 Task: Select feature "Add an article".
Action: Mouse moved to (683, 91)
Screenshot: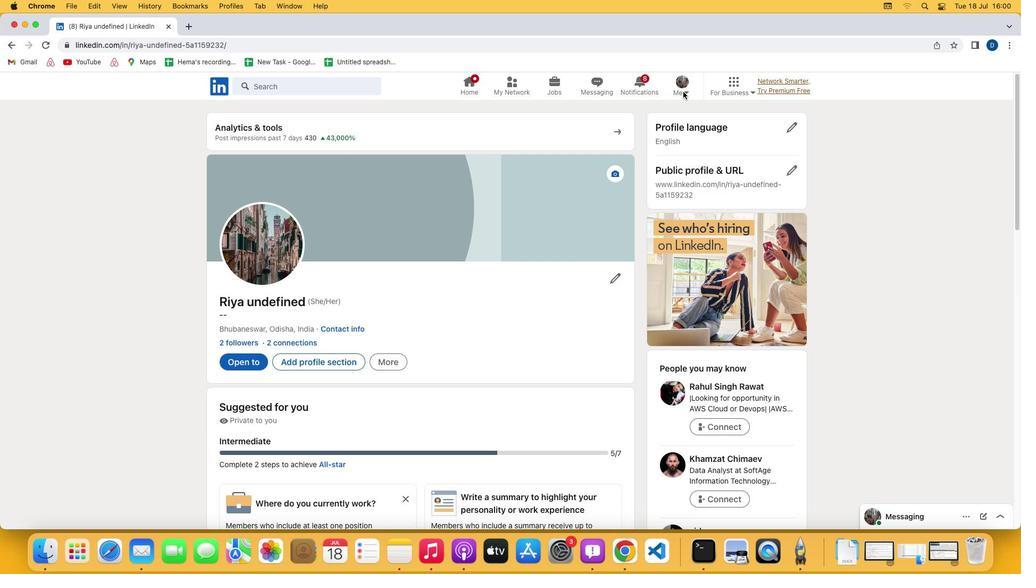 
Action: Mouse pressed left at (683, 91)
Screenshot: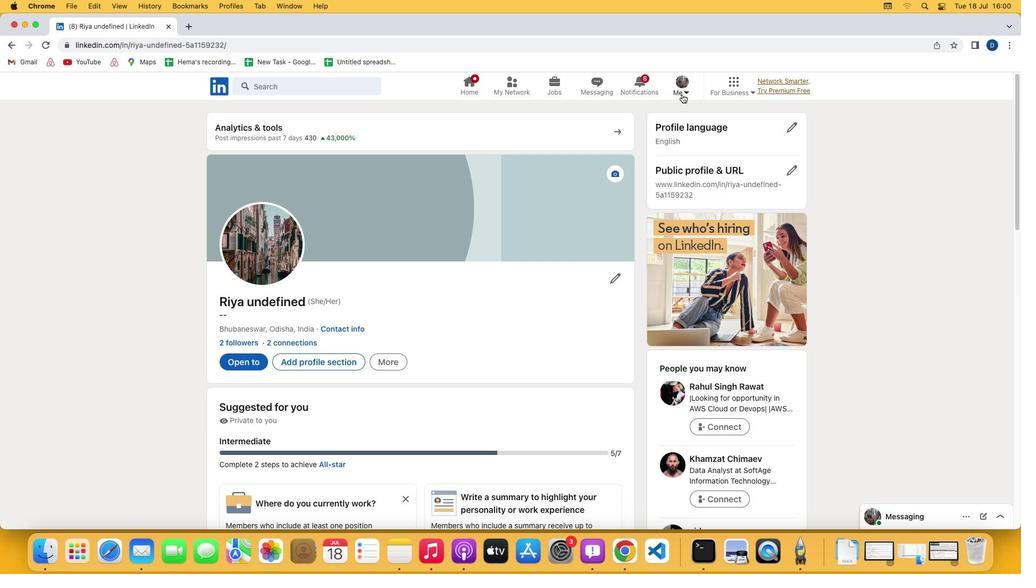 
Action: Mouse moved to (679, 87)
Screenshot: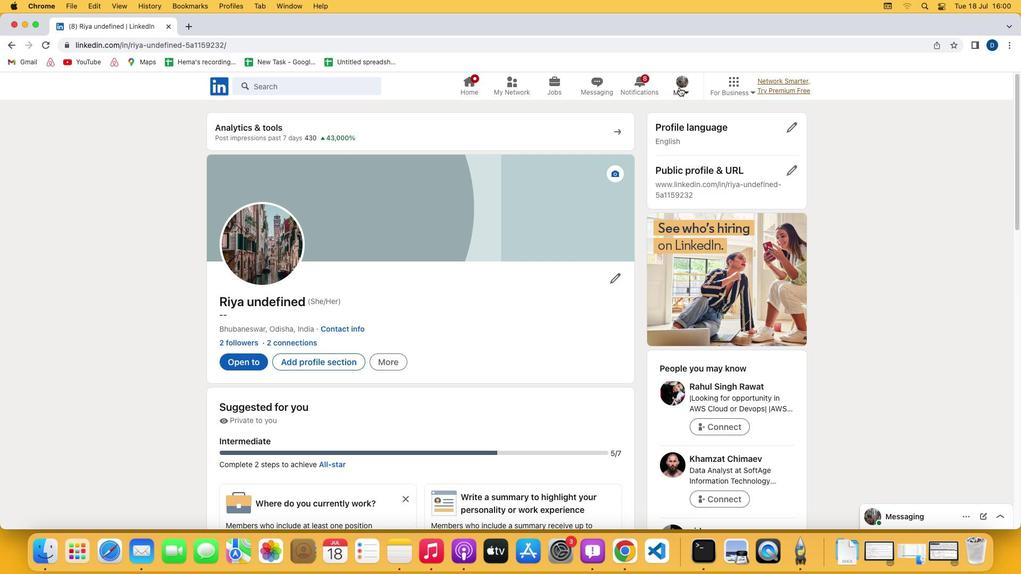 
Action: Mouse pressed left at (679, 87)
Screenshot: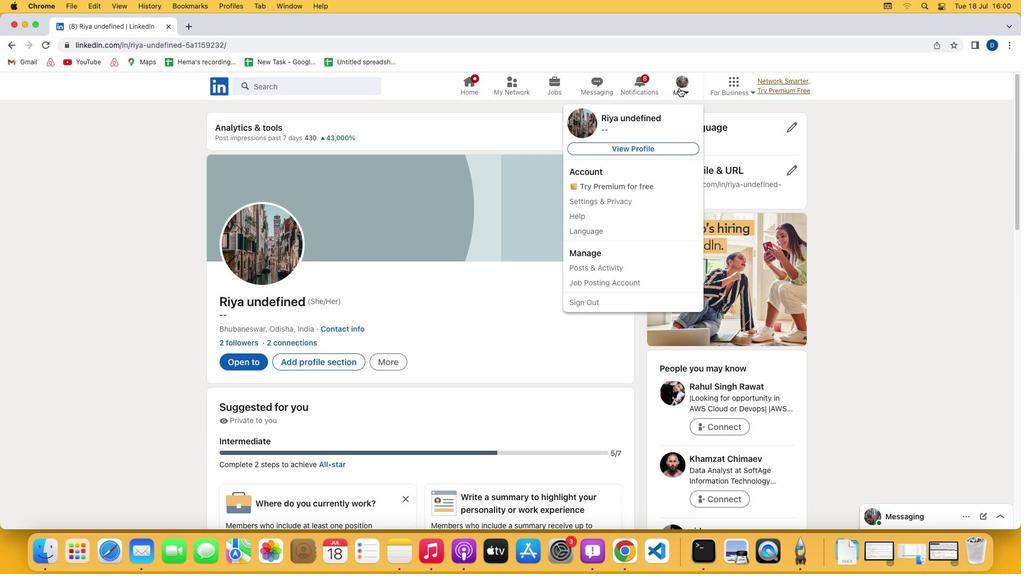 
Action: Mouse moved to (664, 148)
Screenshot: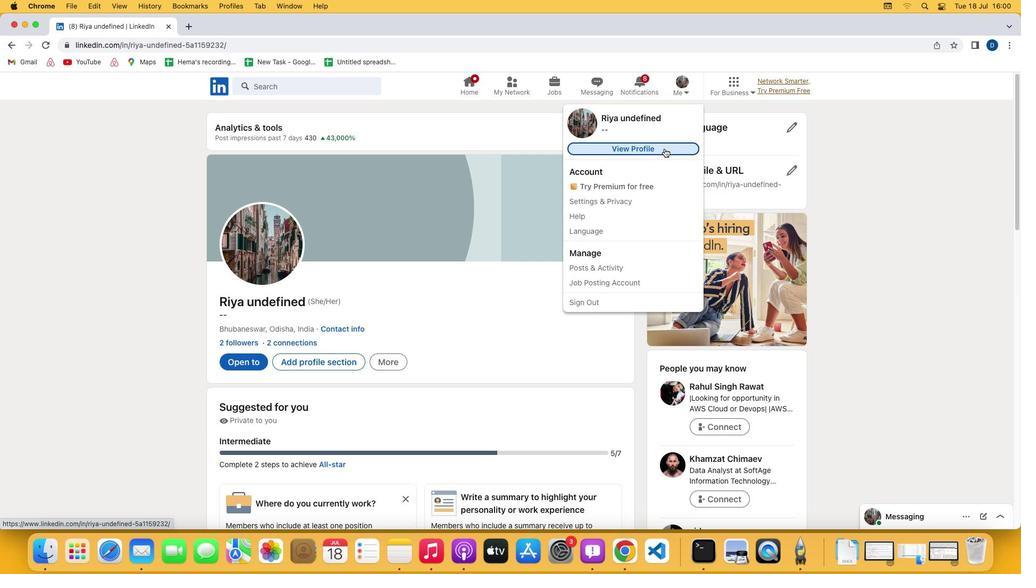 
Action: Mouse pressed left at (664, 148)
Screenshot: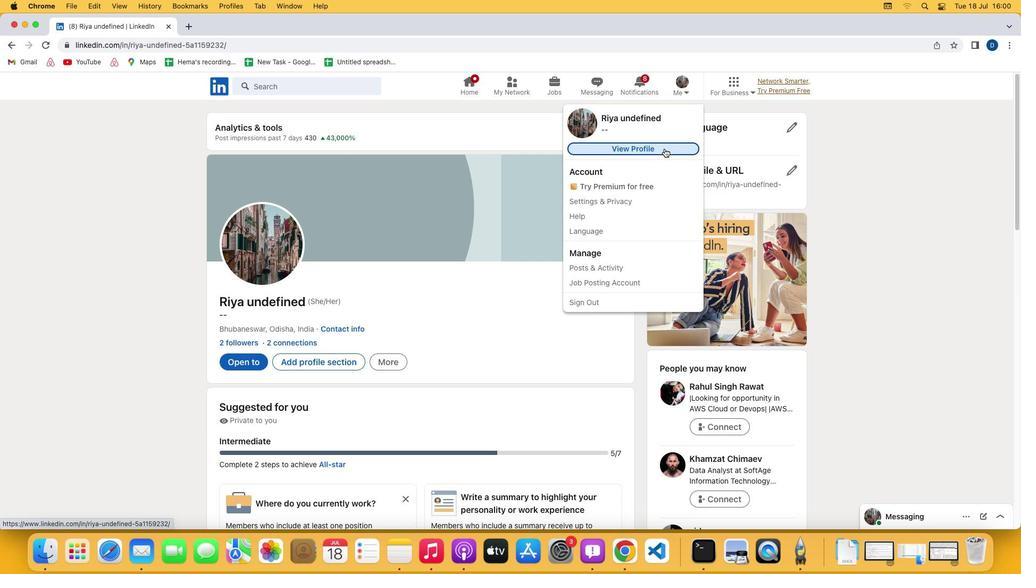 
Action: Mouse moved to (323, 363)
Screenshot: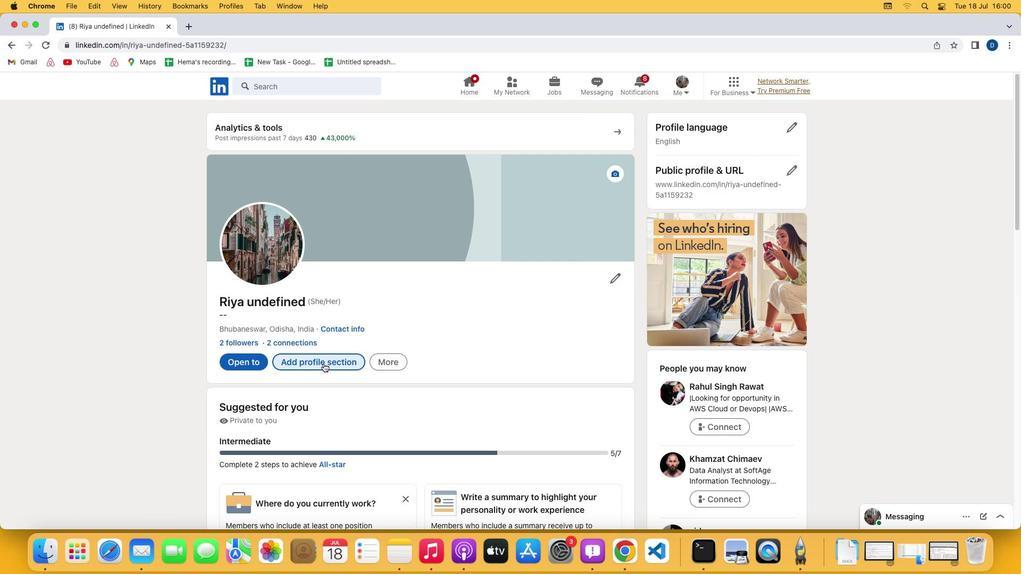 
Action: Mouse pressed left at (323, 363)
Screenshot: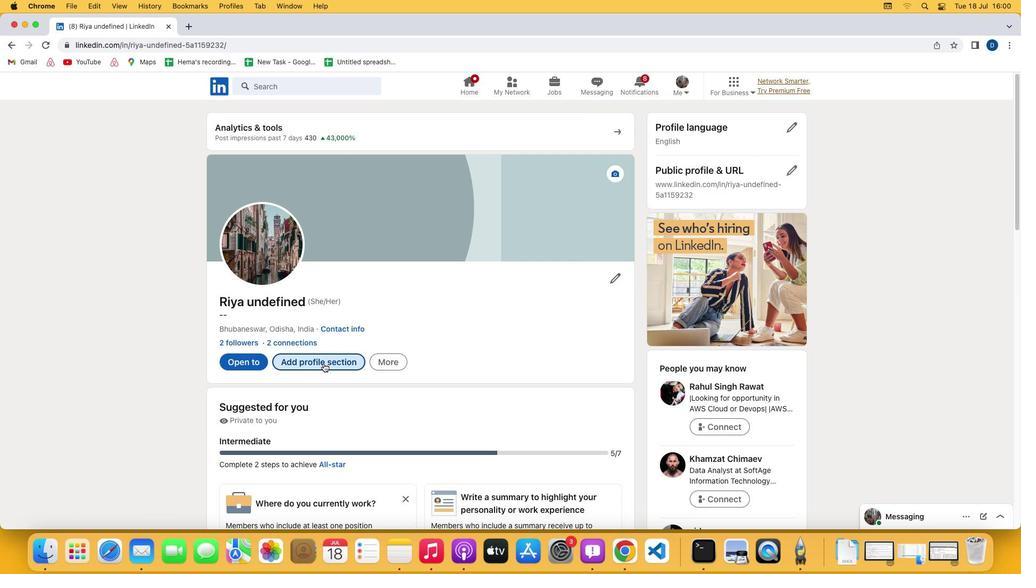 
Action: Mouse moved to (408, 162)
Screenshot: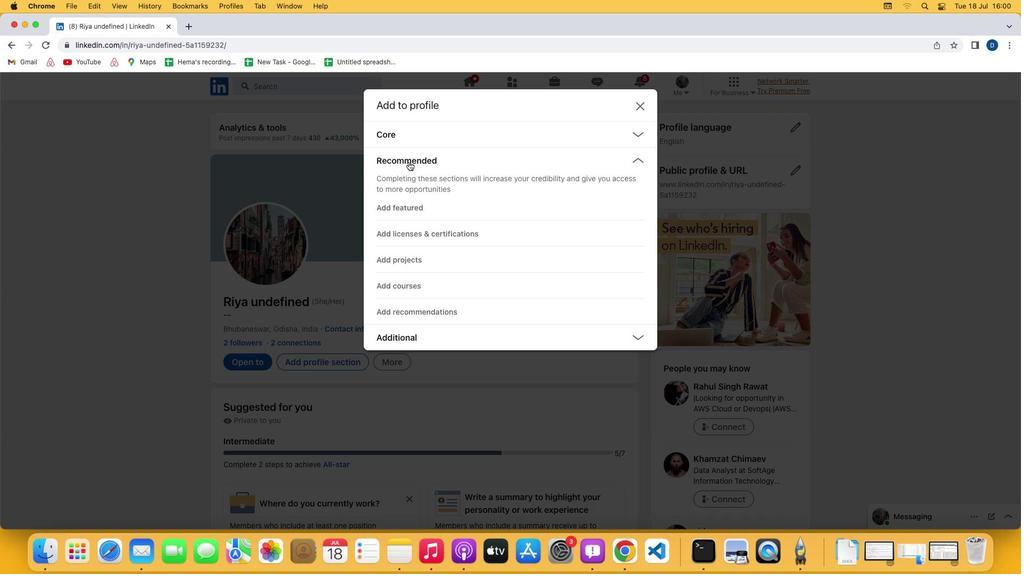 
Action: Mouse pressed left at (408, 162)
Screenshot: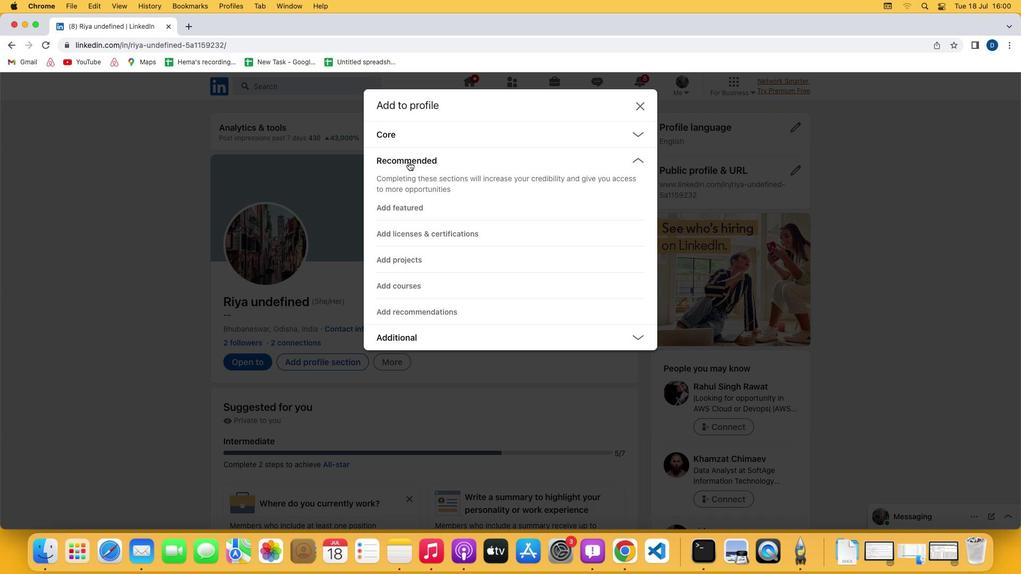 
Action: Mouse moved to (399, 214)
Screenshot: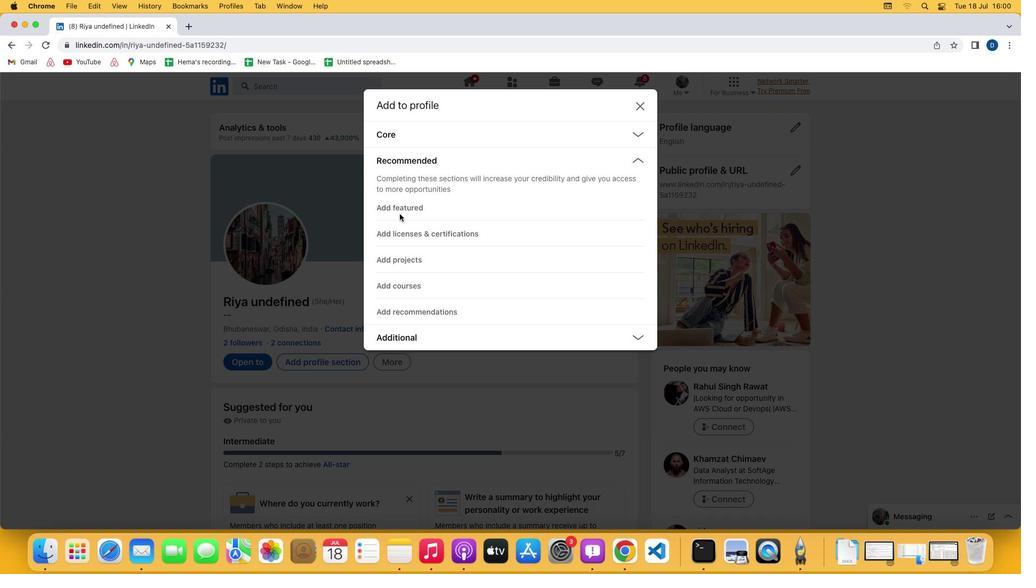 
Action: Mouse pressed left at (399, 214)
Screenshot: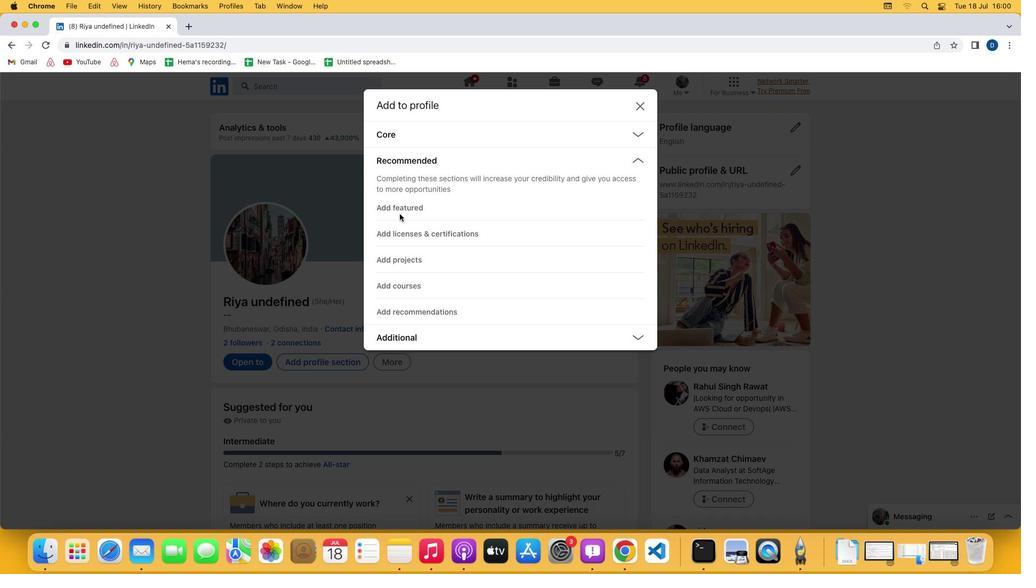 
Action: Mouse moved to (400, 209)
Screenshot: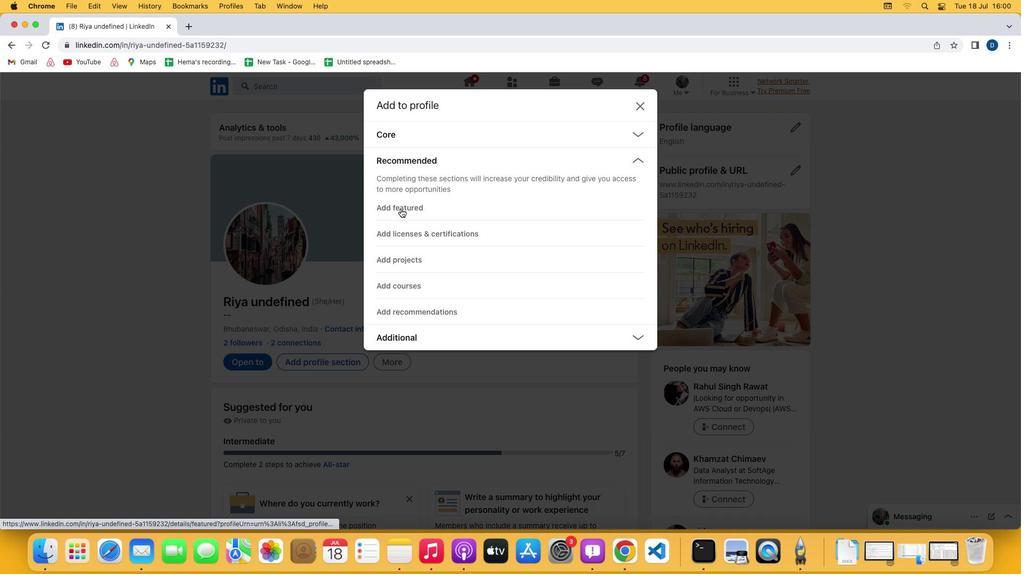 
Action: Mouse pressed left at (400, 209)
Screenshot: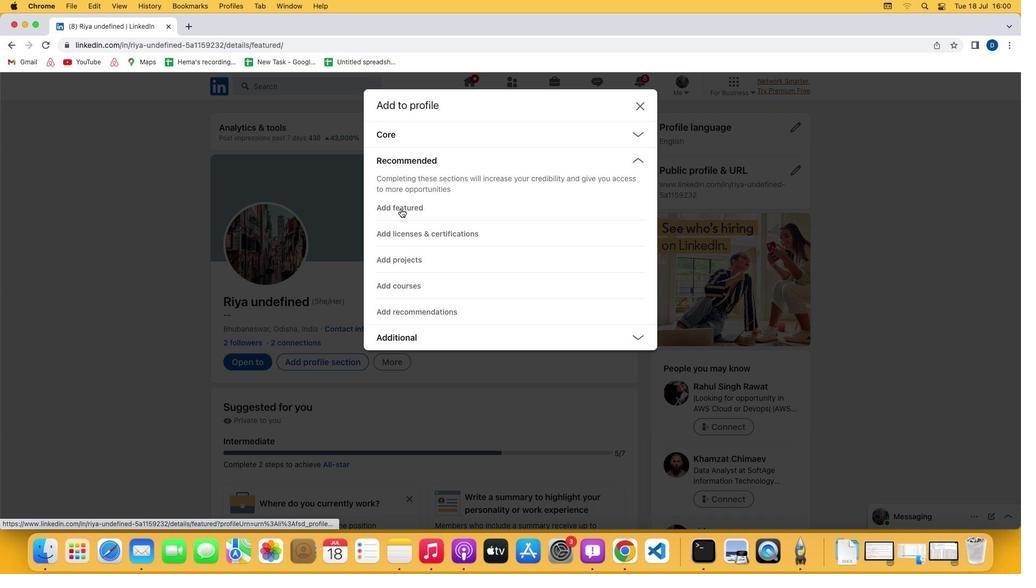 
Action: Mouse moved to (612, 155)
Screenshot: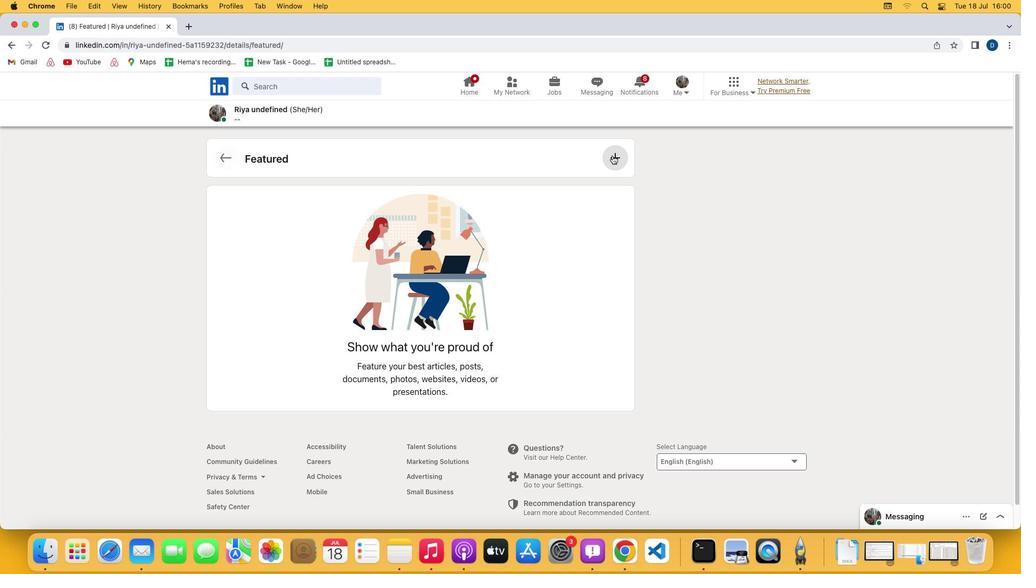 
Action: Mouse pressed left at (612, 155)
Screenshot: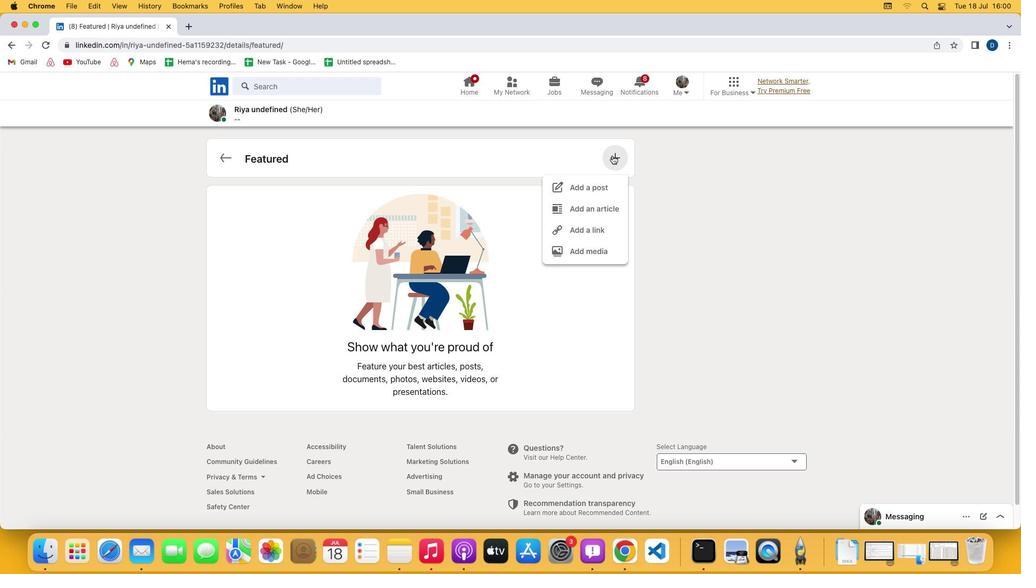 
Action: Mouse moved to (595, 211)
Screenshot: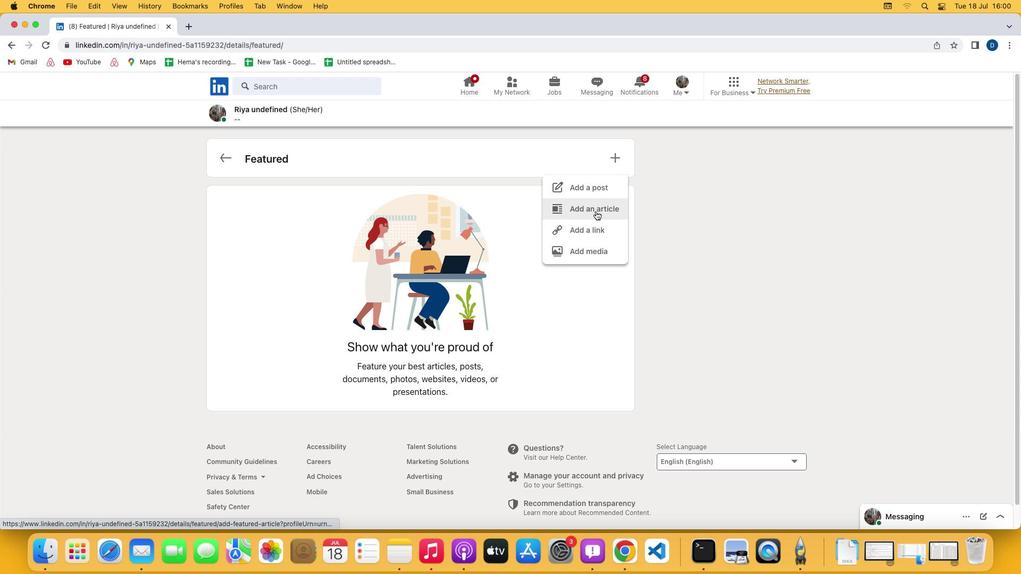 
Action: Mouse pressed left at (595, 211)
Screenshot: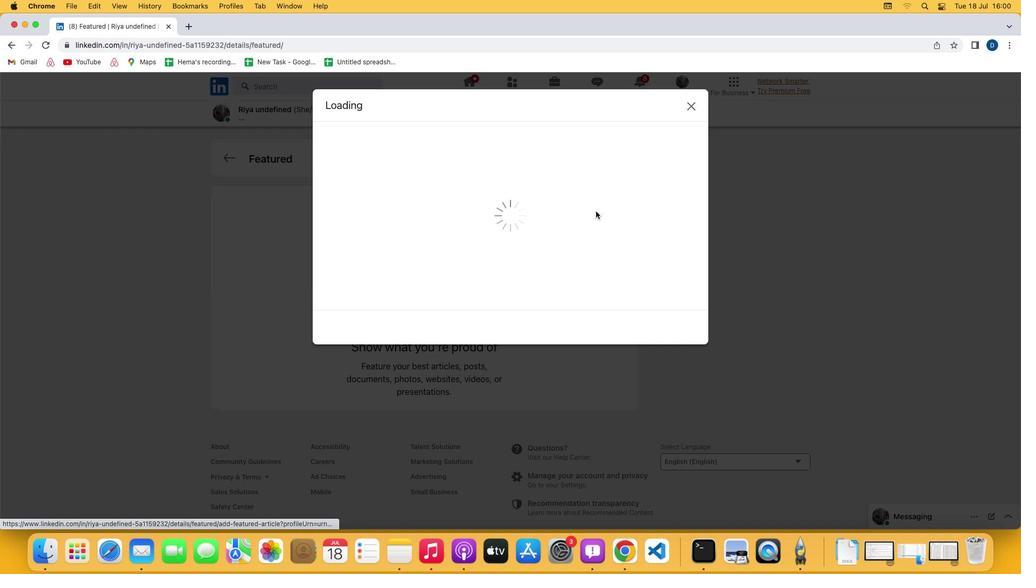 
